 Task: Add Orange Label titled Label0011 to Card Card0011 in Board Board0003 in Development in Trello
Action: Mouse moved to (598, 104)
Screenshot: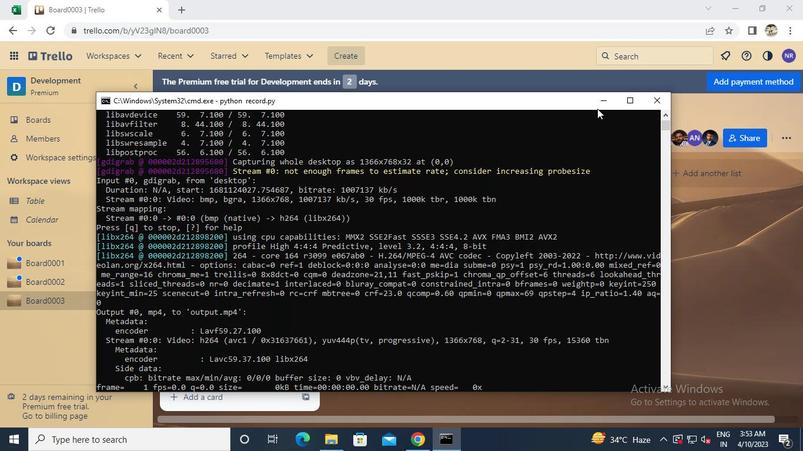 
Action: Mouse pressed left at (598, 104)
Screenshot: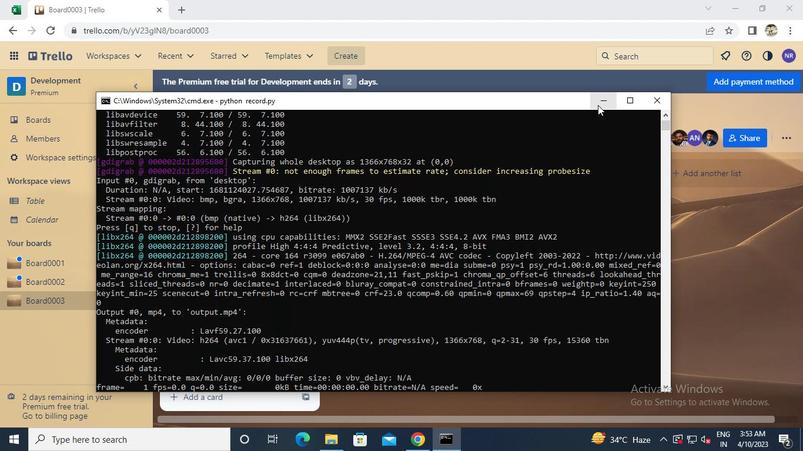 
Action: Mouse moved to (295, 342)
Screenshot: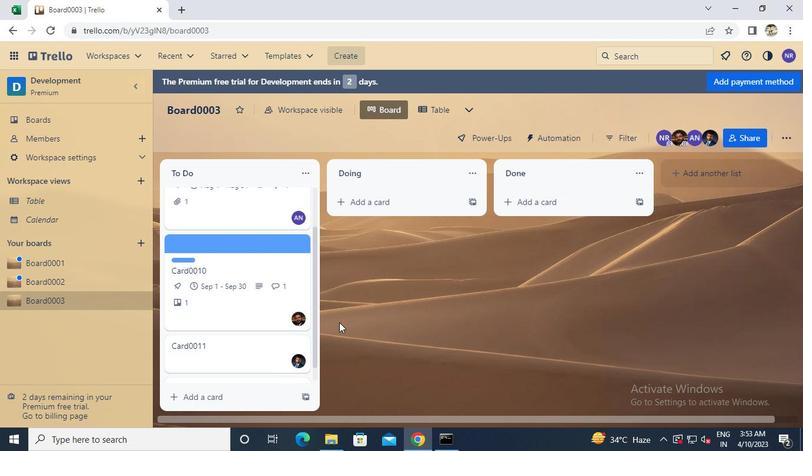 
Action: Mouse pressed left at (295, 342)
Screenshot: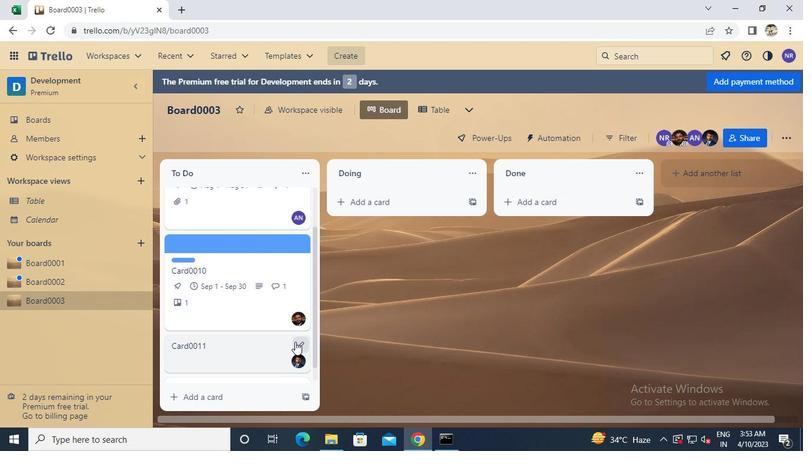 
Action: Mouse moved to (336, 283)
Screenshot: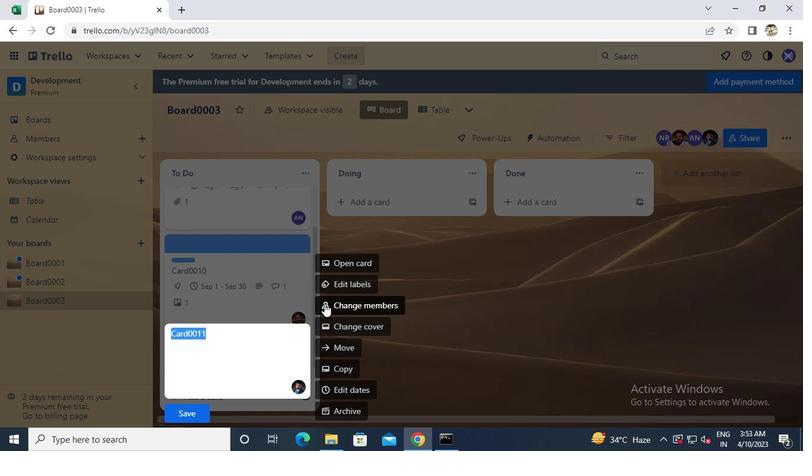 
Action: Mouse pressed left at (336, 283)
Screenshot: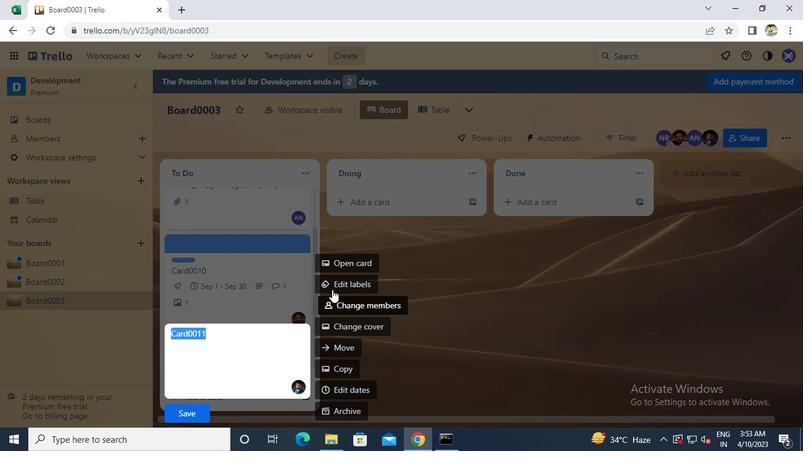 
Action: Mouse moved to (363, 330)
Screenshot: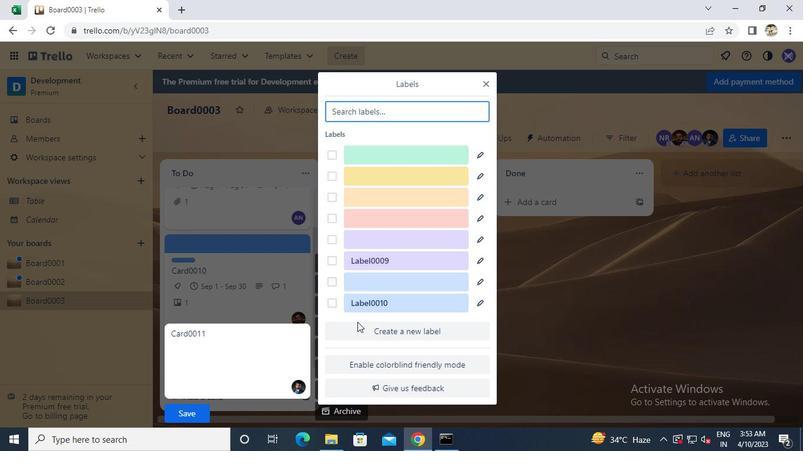 
Action: Mouse pressed left at (363, 330)
Screenshot: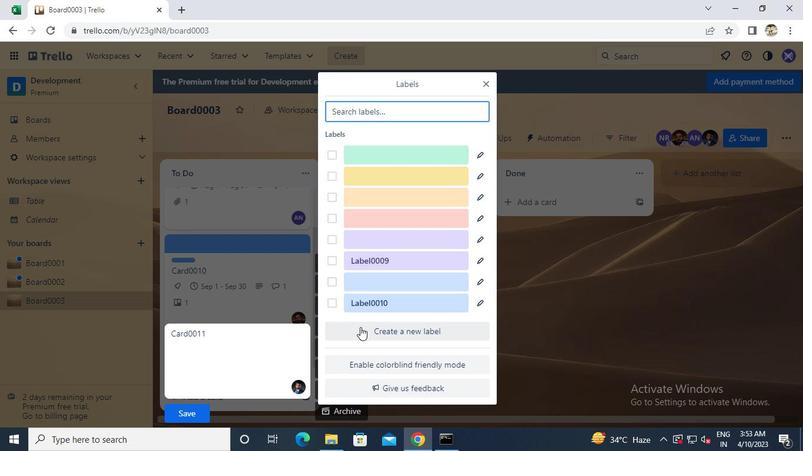 
Action: Mouse moved to (397, 251)
Screenshot: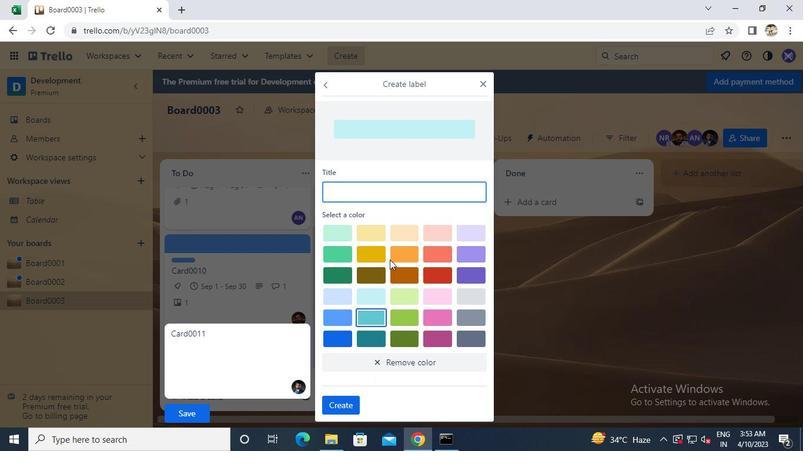 
Action: Mouse pressed left at (397, 251)
Screenshot: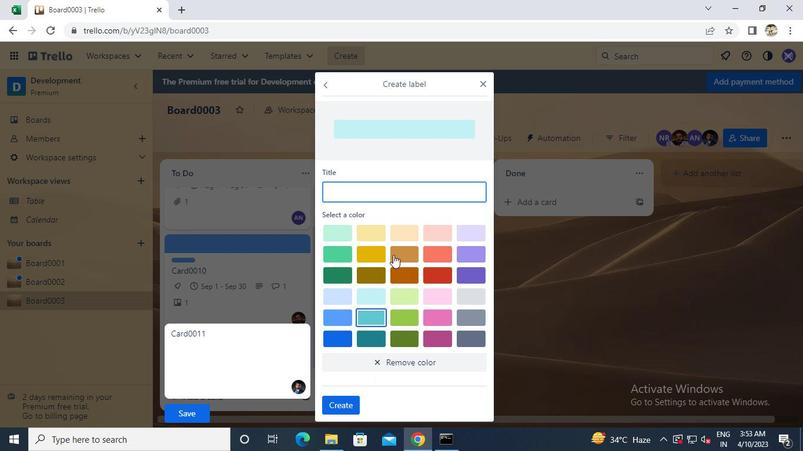 
Action: Mouse moved to (384, 189)
Screenshot: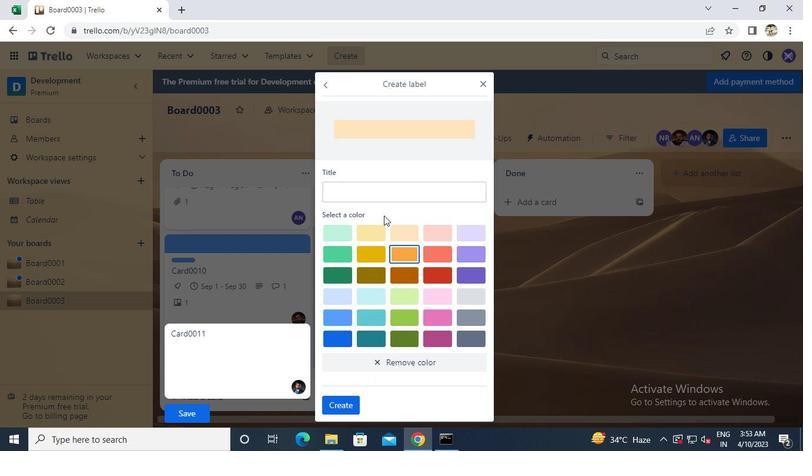 
Action: Mouse pressed left at (384, 189)
Screenshot: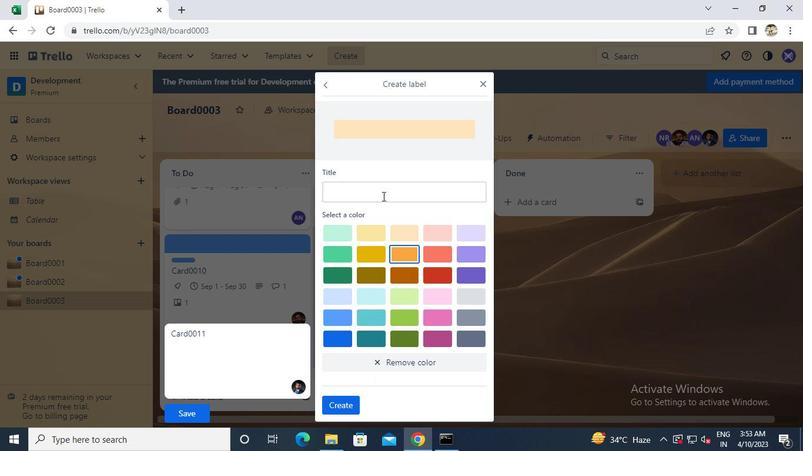 
Action: Mouse moved to (387, 191)
Screenshot: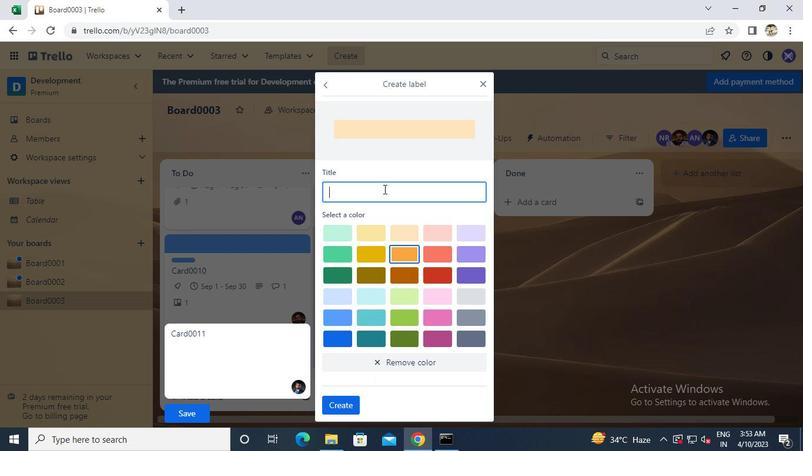 
Action: Keyboard l
Screenshot: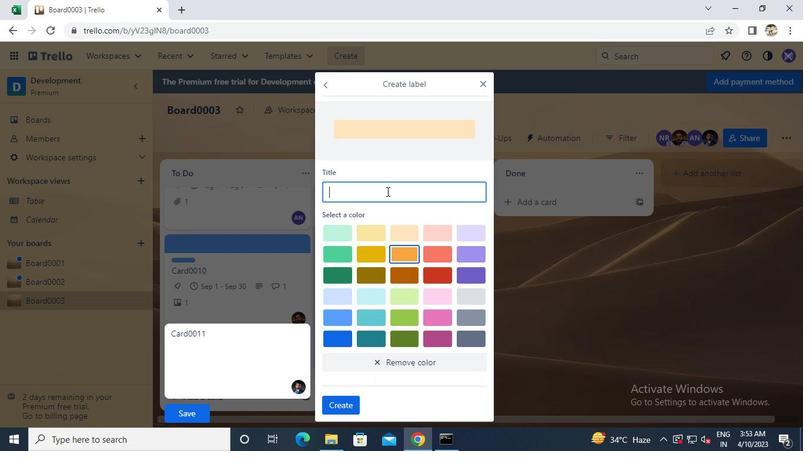 
Action: Keyboard Key.caps_lock
Screenshot: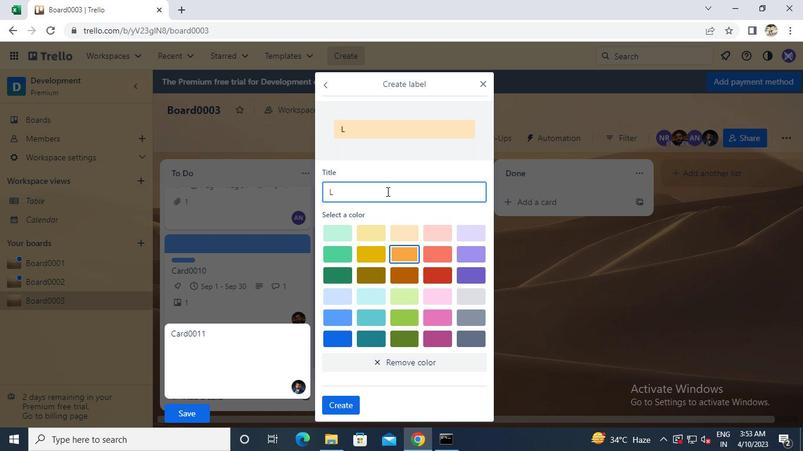 
Action: Keyboard a
Screenshot: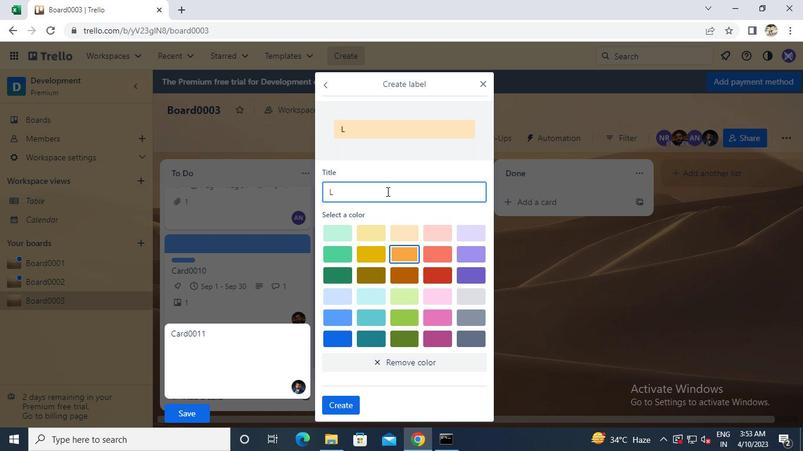 
Action: Keyboard b
Screenshot: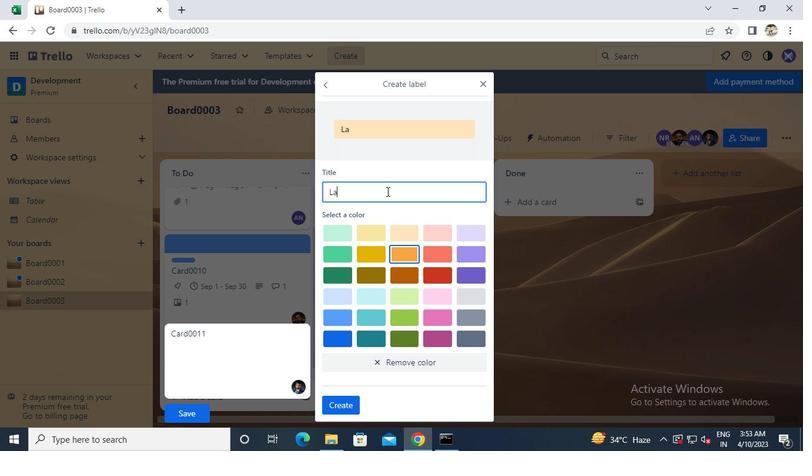 
Action: Keyboard e
Screenshot: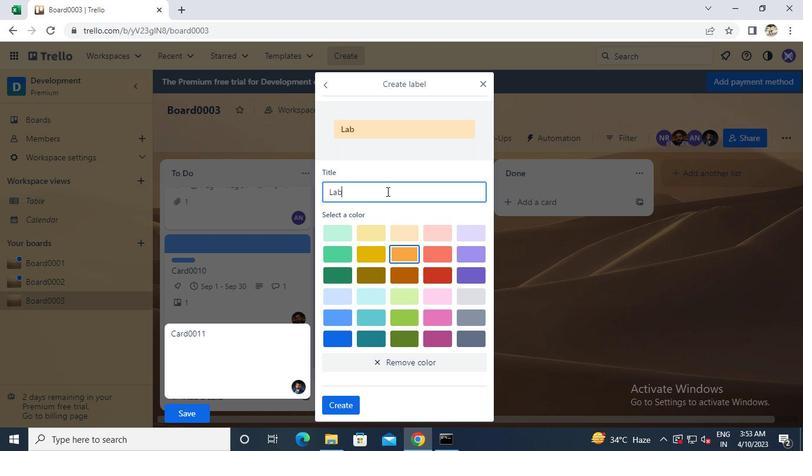 
Action: Keyboard l
Screenshot: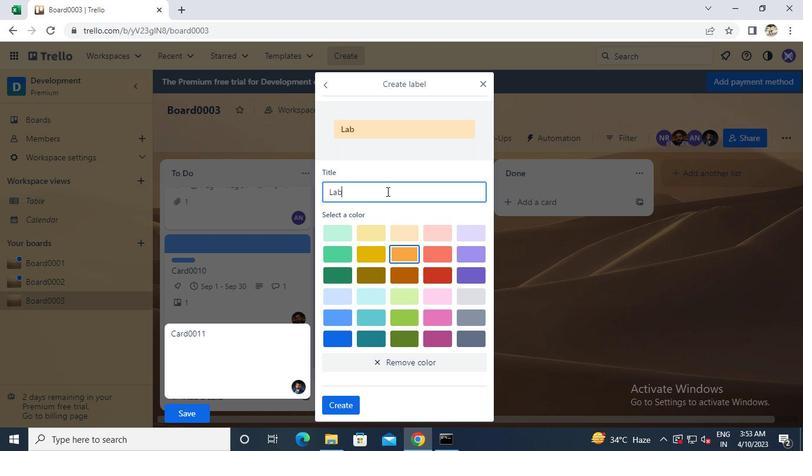 
Action: Keyboard 0
Screenshot: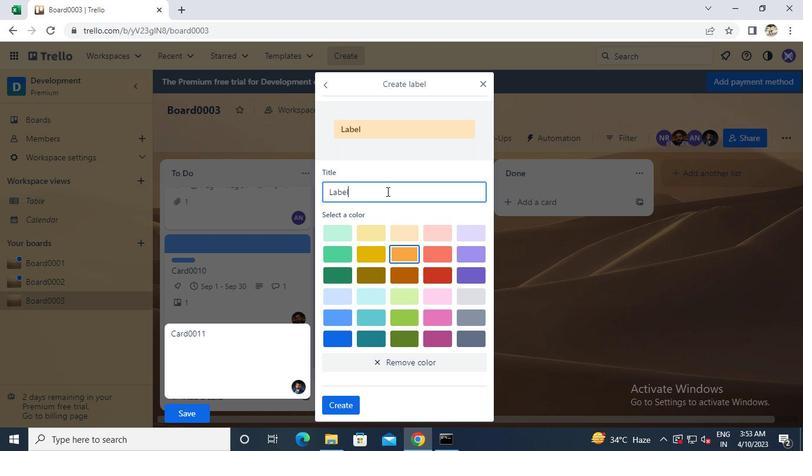 
Action: Keyboard 0
Screenshot: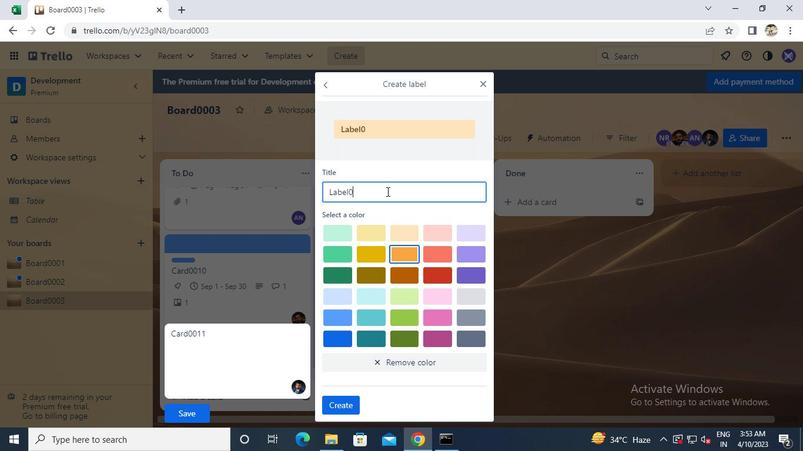 
Action: Keyboard 1
Screenshot: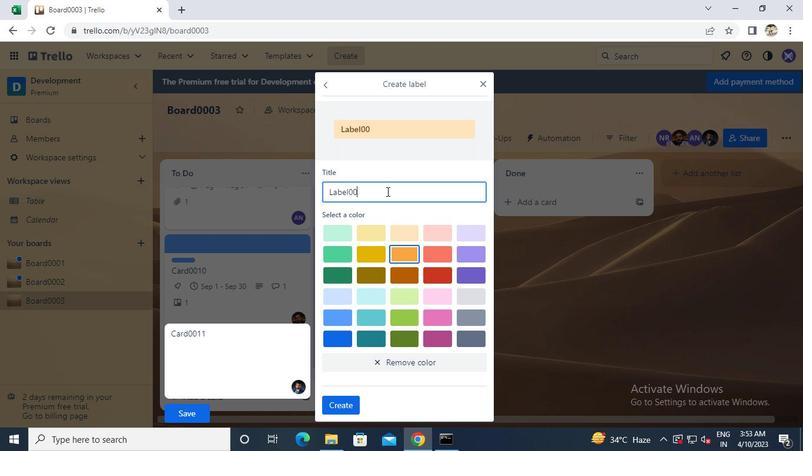 
Action: Keyboard 1
Screenshot: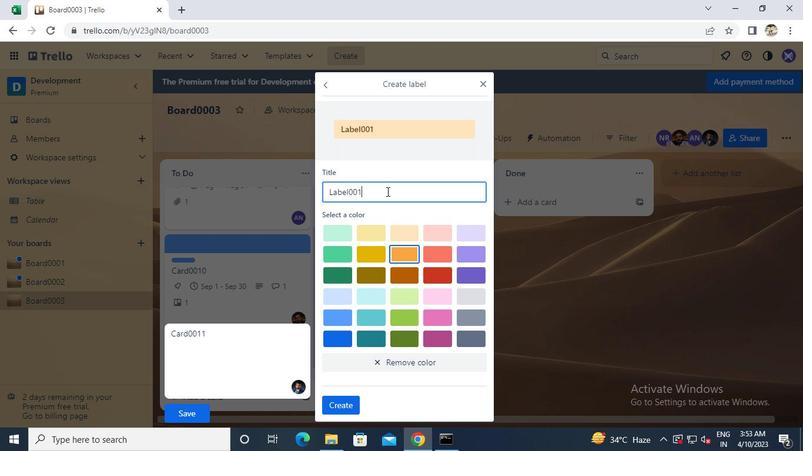 
Action: Mouse moved to (352, 401)
Screenshot: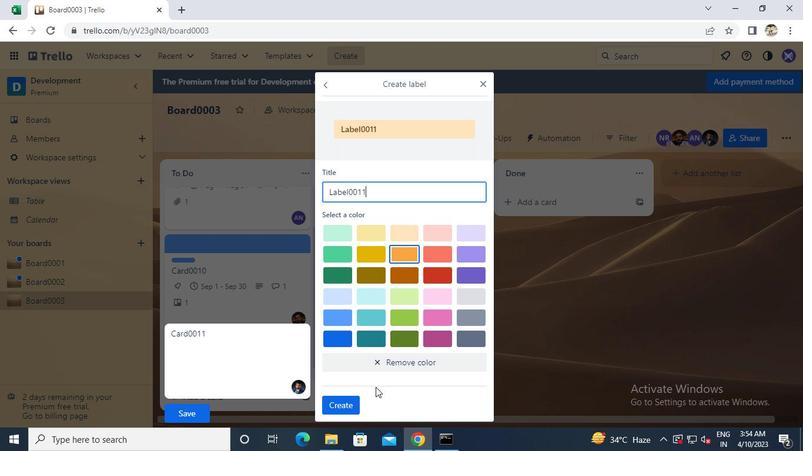 
Action: Mouse pressed left at (352, 401)
Screenshot: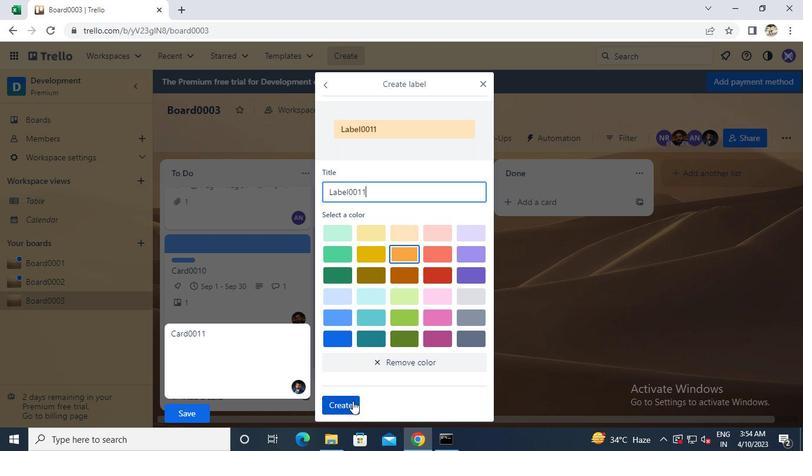 
Action: Mouse moved to (182, 420)
Screenshot: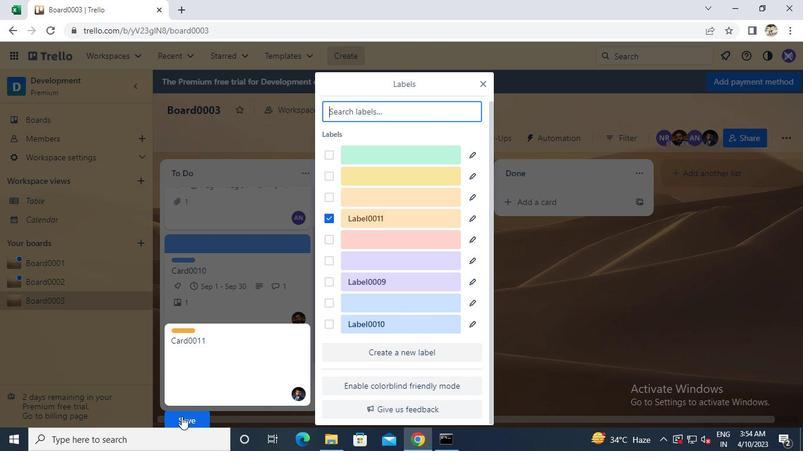 
Action: Mouse pressed left at (182, 420)
Screenshot: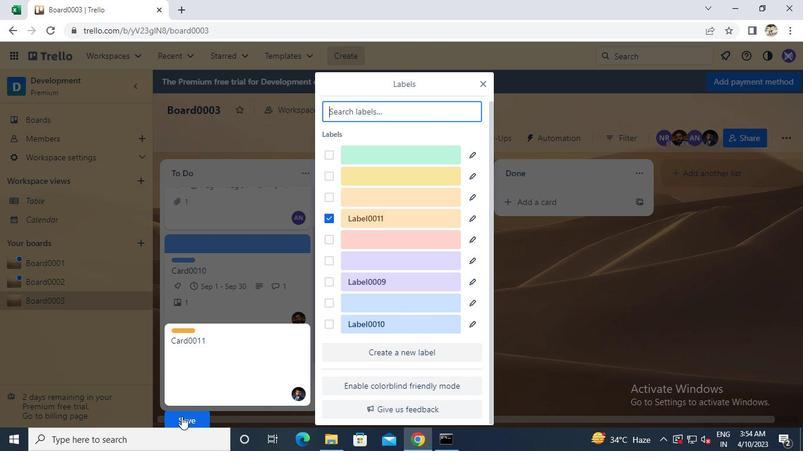 
Action: Mouse moved to (447, 441)
Screenshot: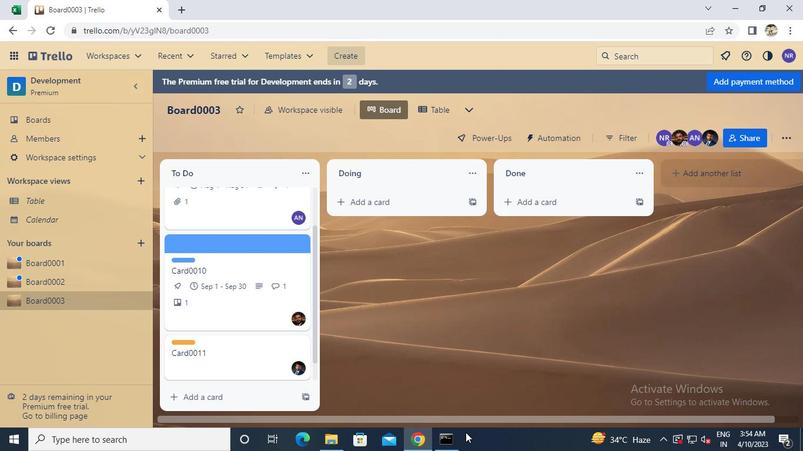 
Action: Mouse pressed left at (447, 441)
Screenshot: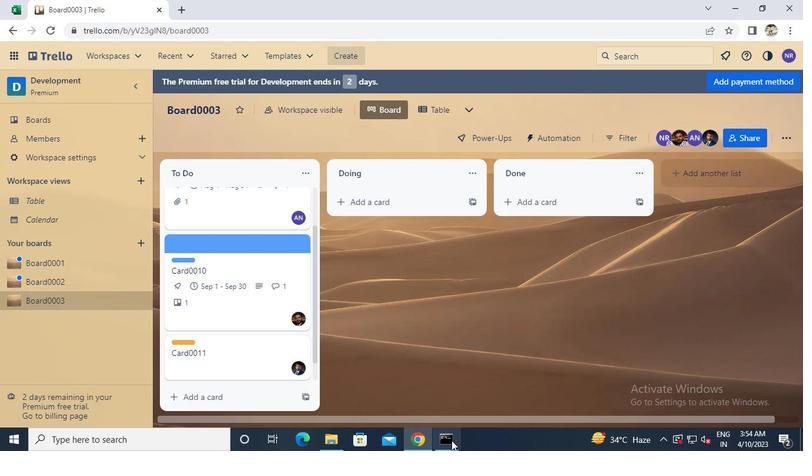 
Action: Mouse moved to (654, 98)
Screenshot: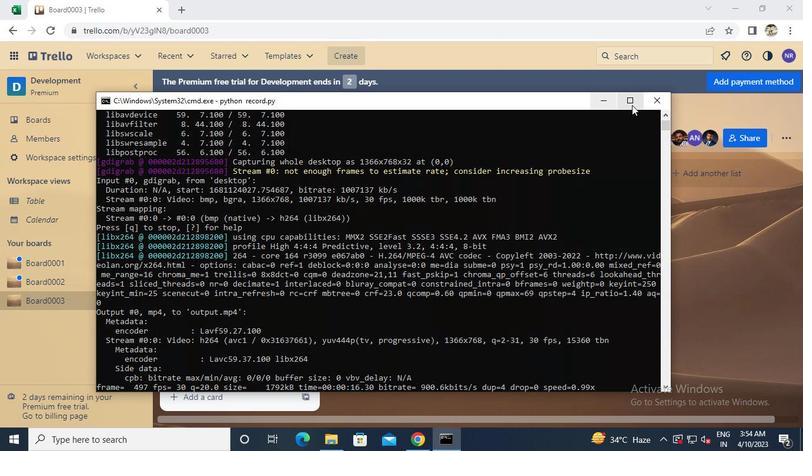 
Action: Mouse pressed left at (654, 98)
Screenshot: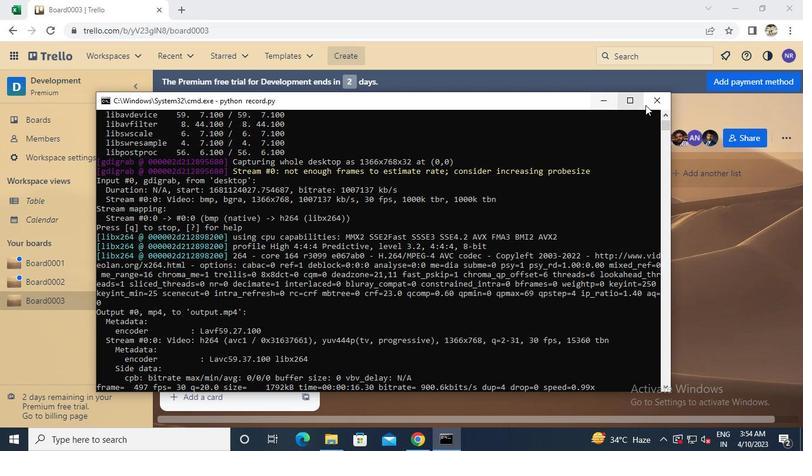 
